 Task: Download a spreadsheet as "web page (.html)".
Action: Mouse moved to (43, 101)
Screenshot: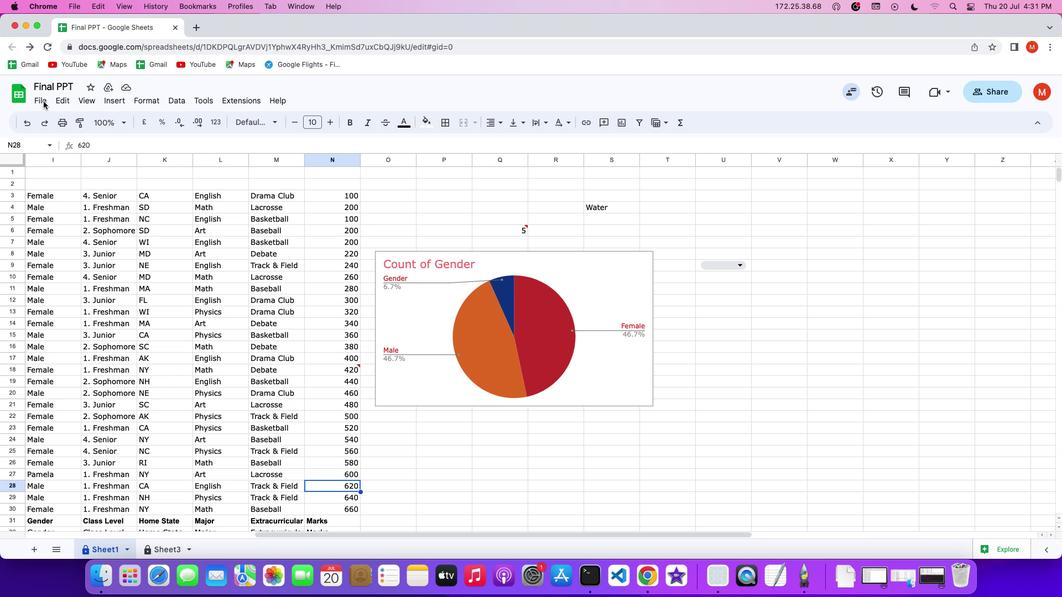
Action: Mouse pressed left at (43, 101)
Screenshot: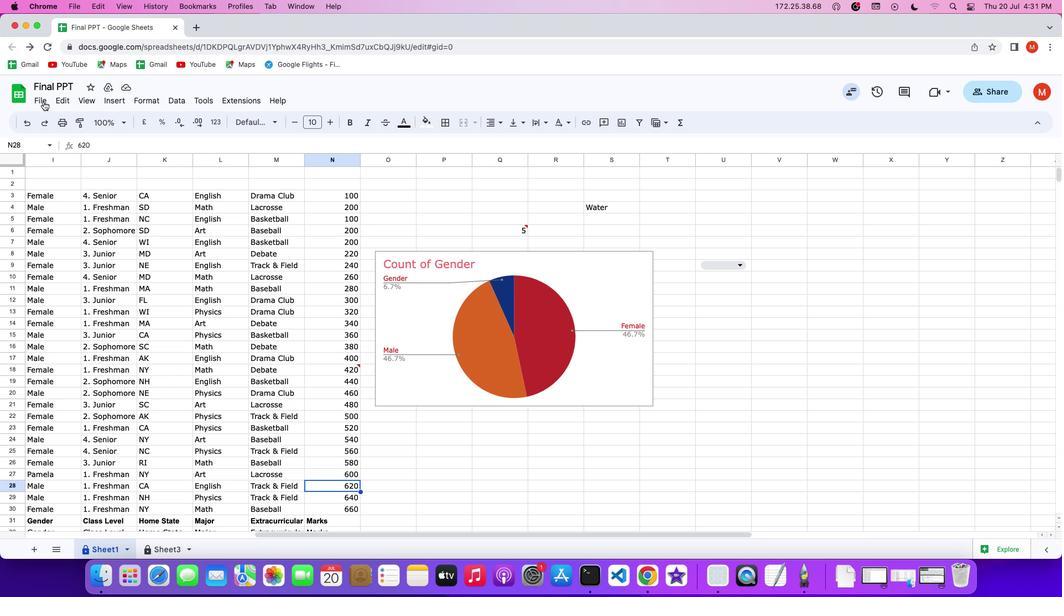 
Action: Mouse pressed left at (43, 101)
Screenshot: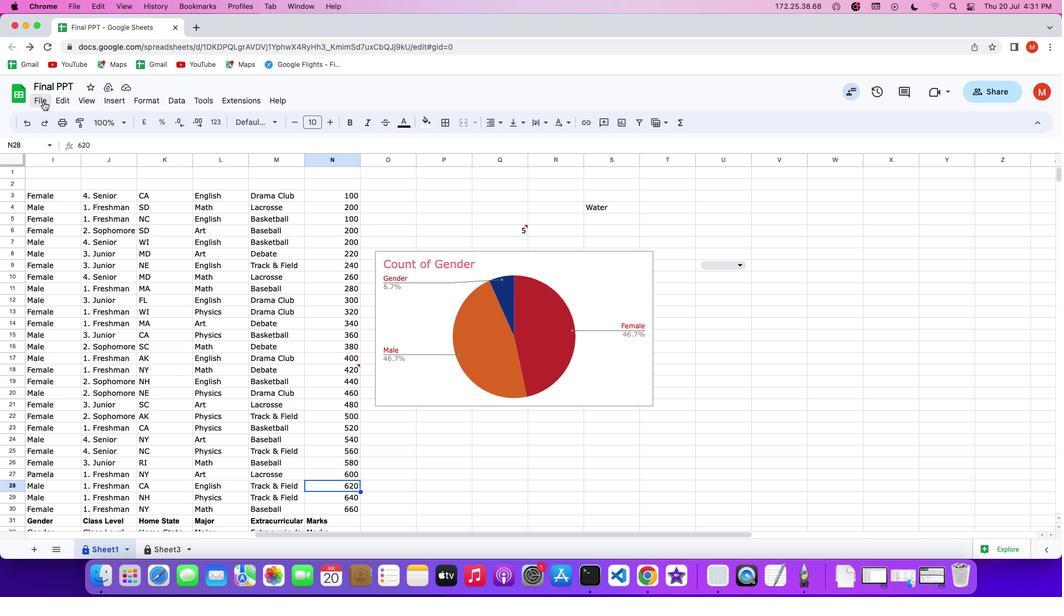 
Action: Mouse pressed left at (43, 101)
Screenshot: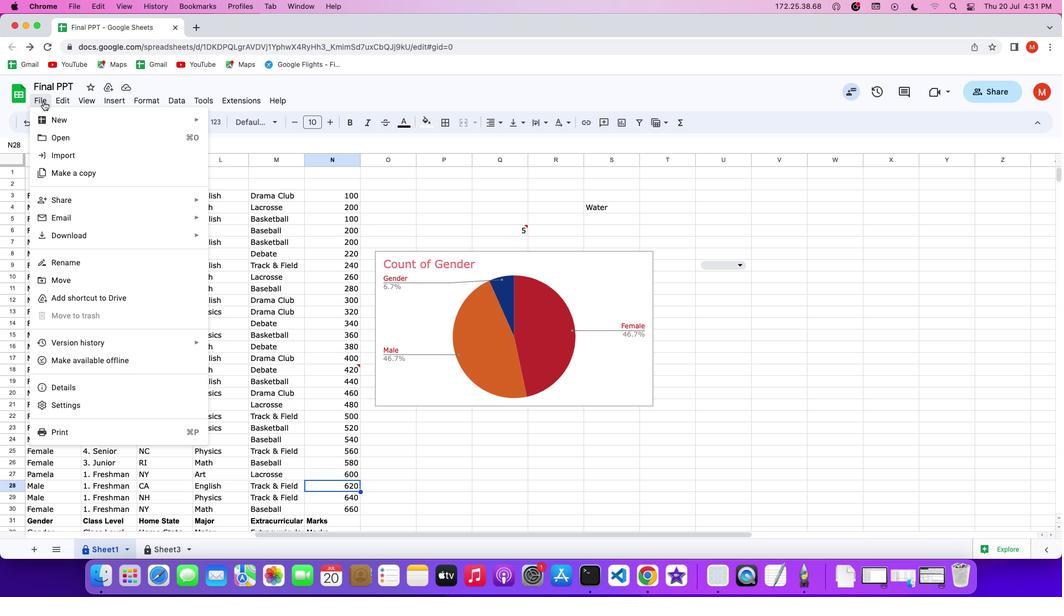 
Action: Mouse moved to (56, 234)
Screenshot: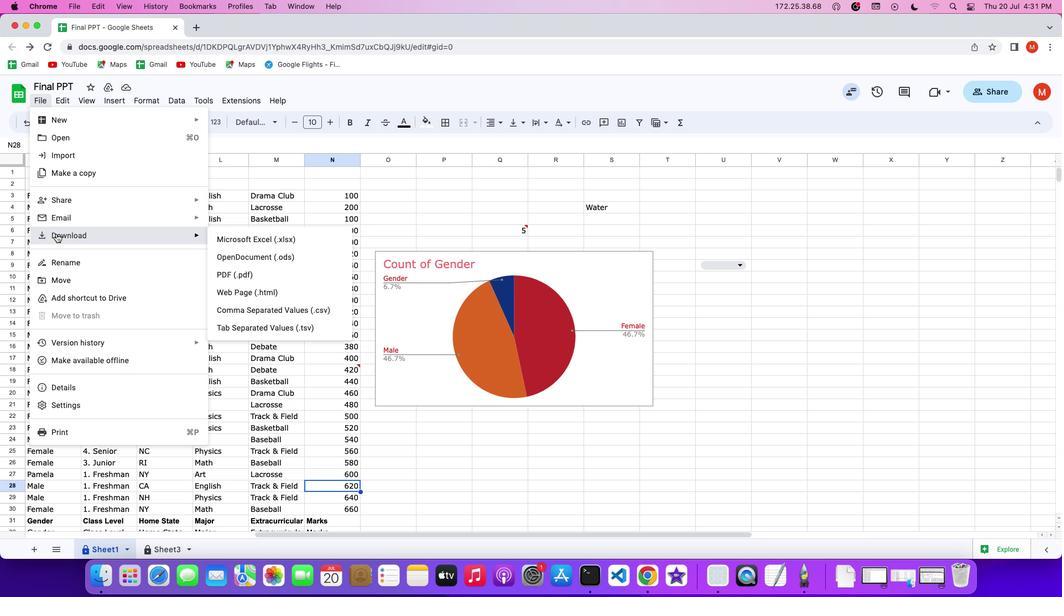 
Action: Mouse pressed left at (56, 234)
Screenshot: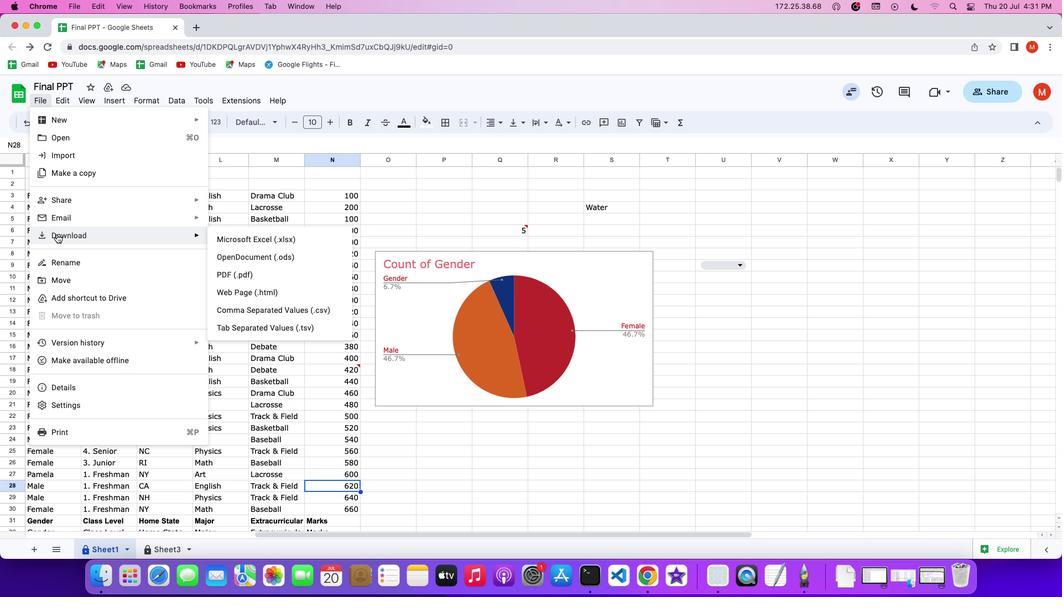 
Action: Mouse moved to (237, 288)
Screenshot: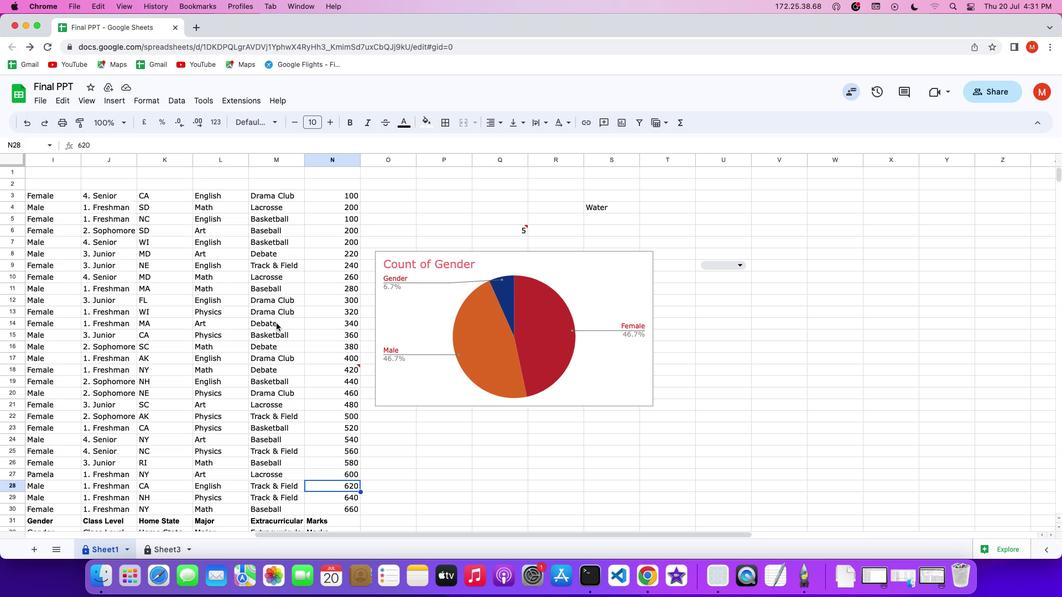 
Action: Mouse pressed left at (237, 288)
Screenshot: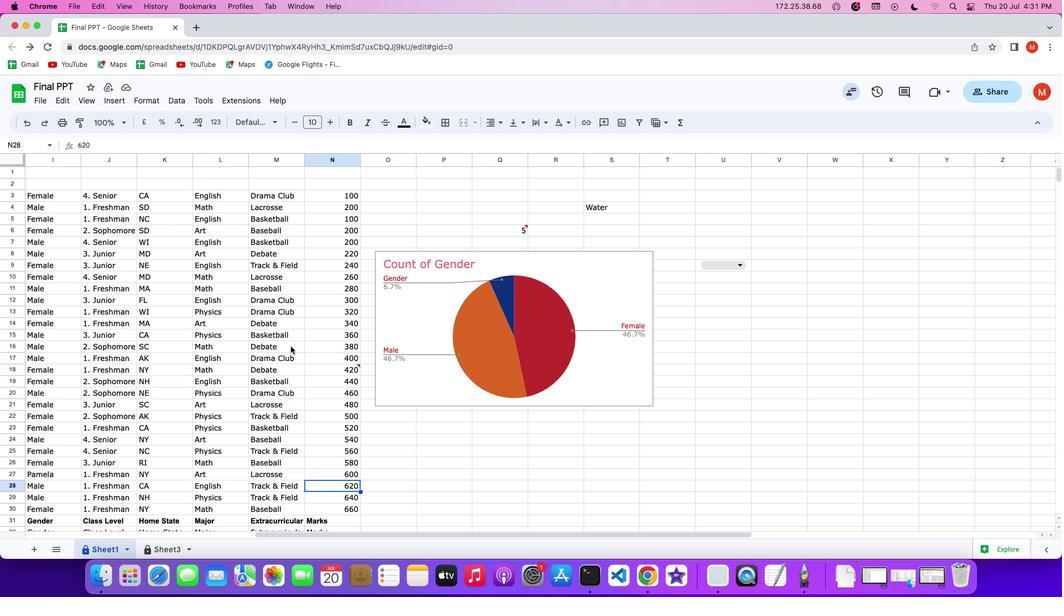 
Action: Mouse moved to (291, 346)
Screenshot: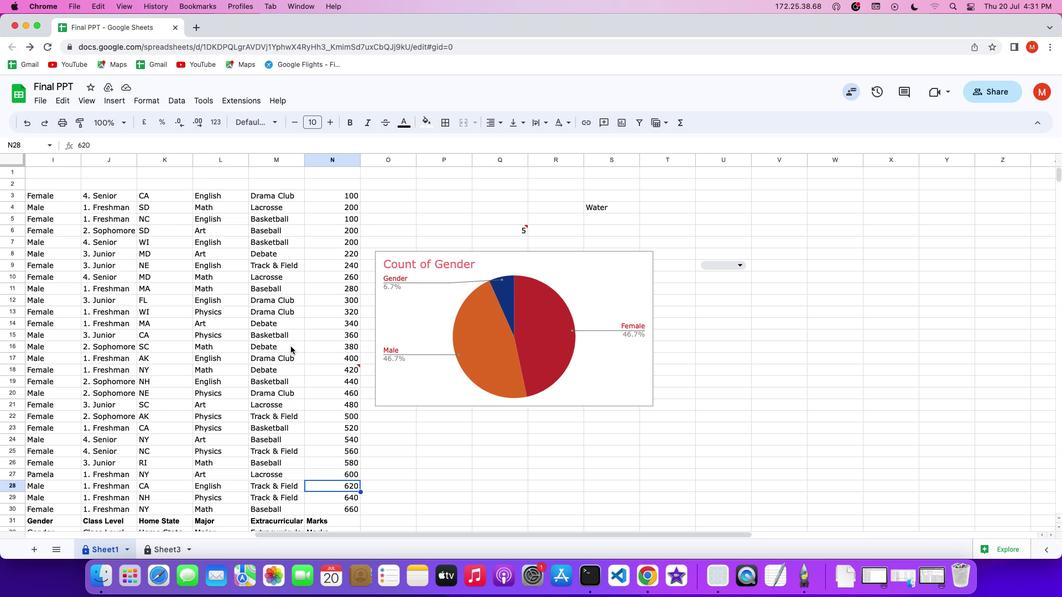 
